Task: Create in the project ZoomTech an epic 'ITIL Implementation'.
Action: Mouse moved to (129, 191)
Screenshot: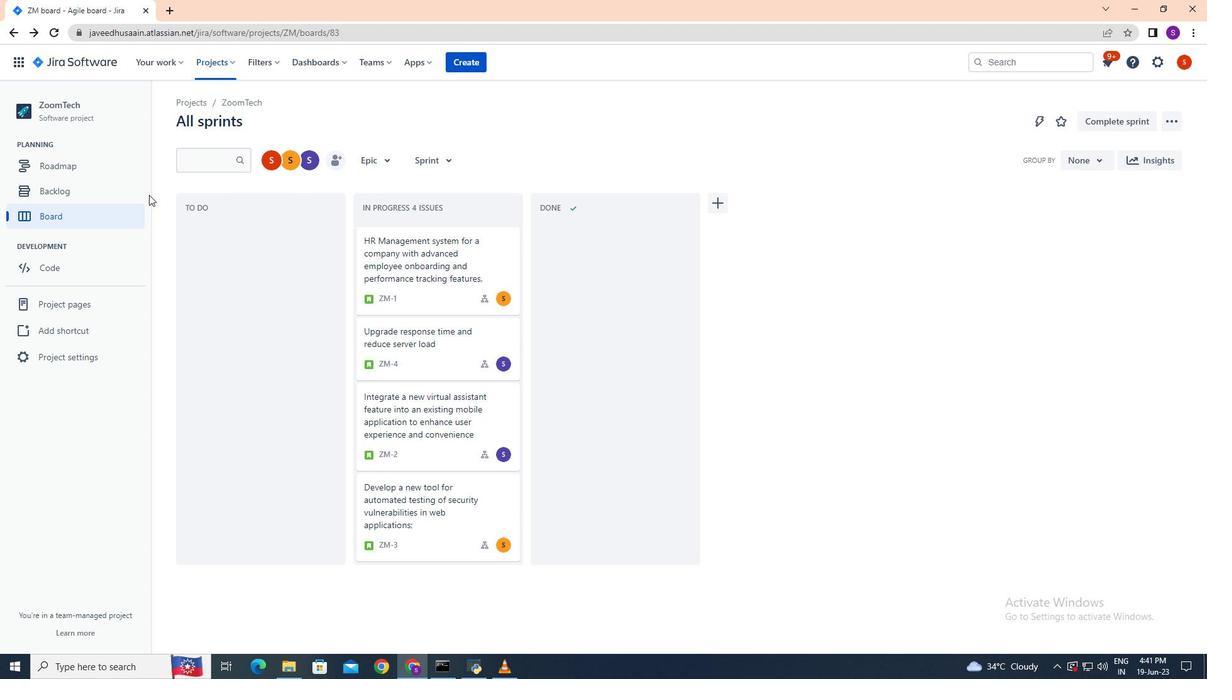 
Action: Mouse pressed left at (129, 191)
Screenshot: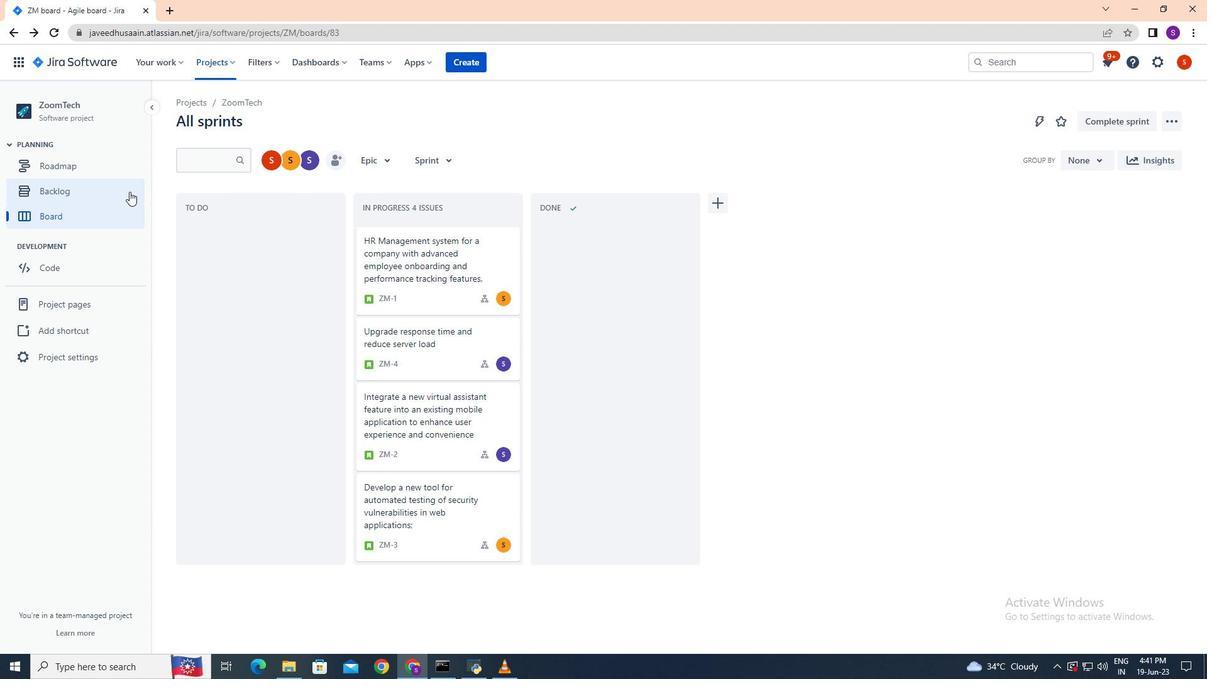 
Action: Mouse moved to (366, 156)
Screenshot: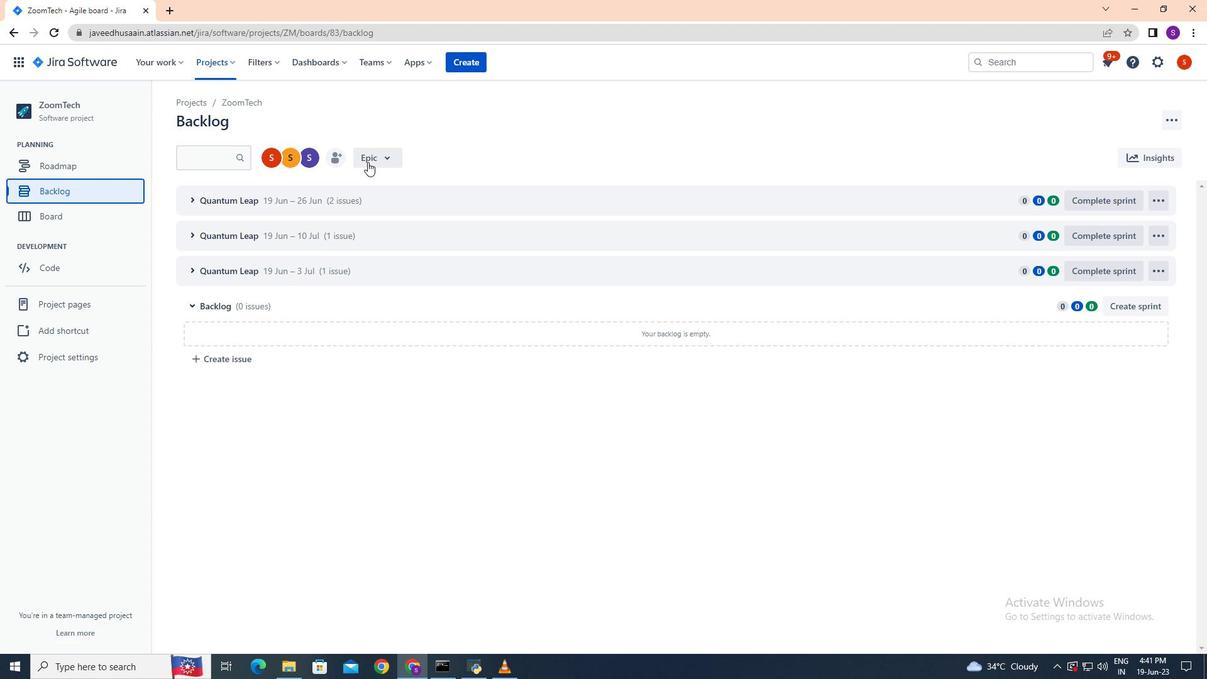 
Action: Mouse pressed left at (366, 156)
Screenshot: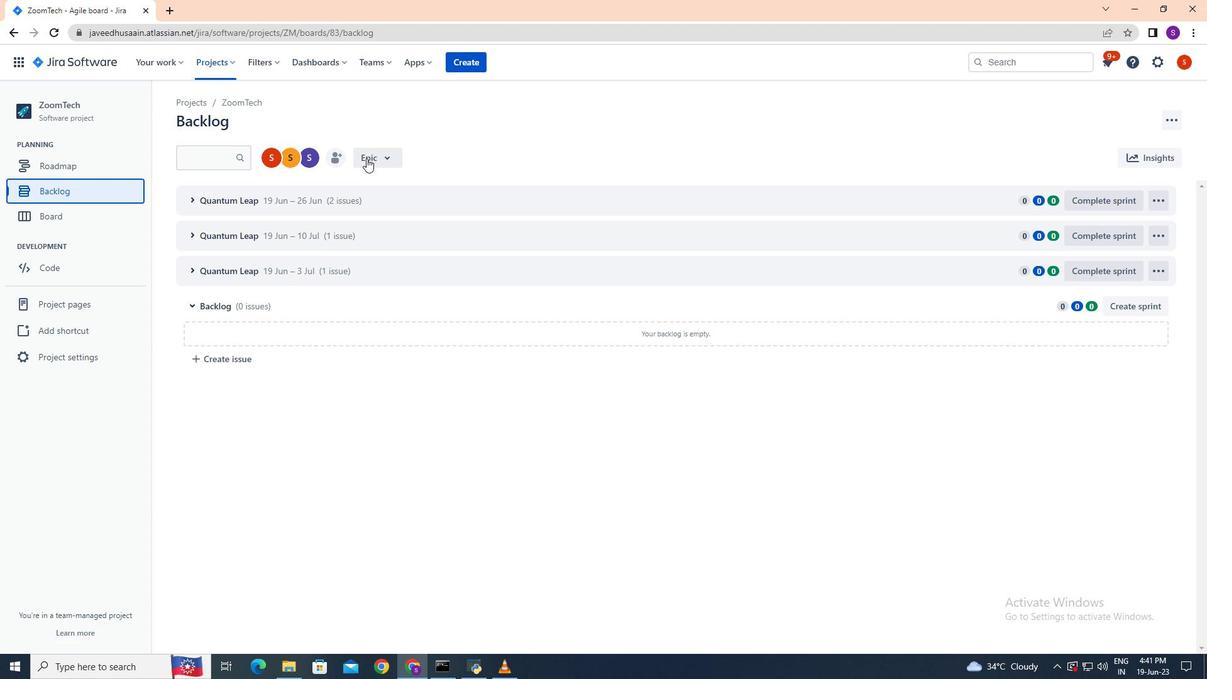 
Action: Mouse moved to (366, 249)
Screenshot: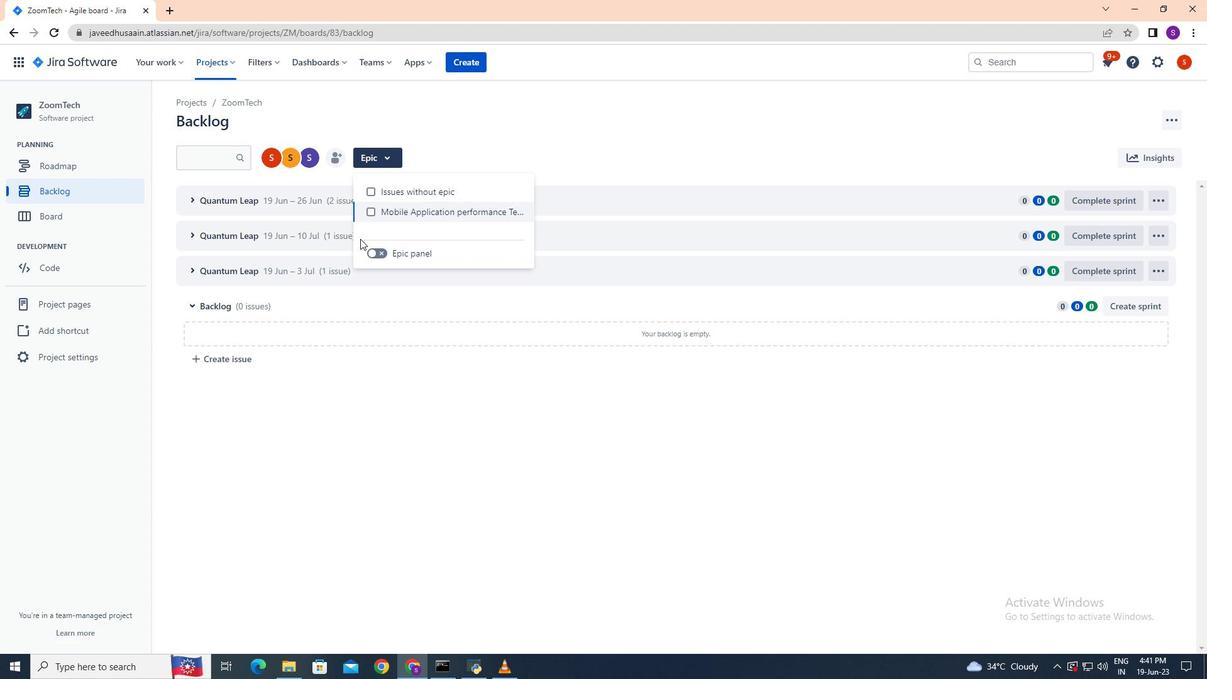 
Action: Mouse pressed left at (366, 249)
Screenshot: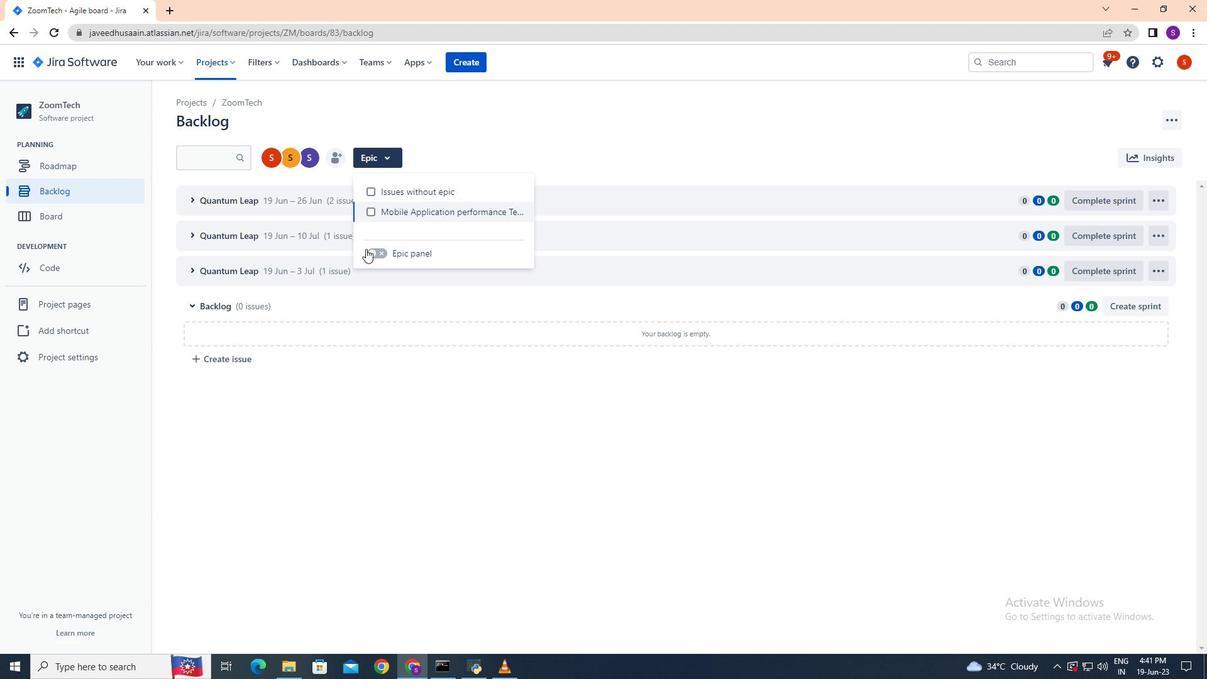 
Action: Mouse moved to (270, 300)
Screenshot: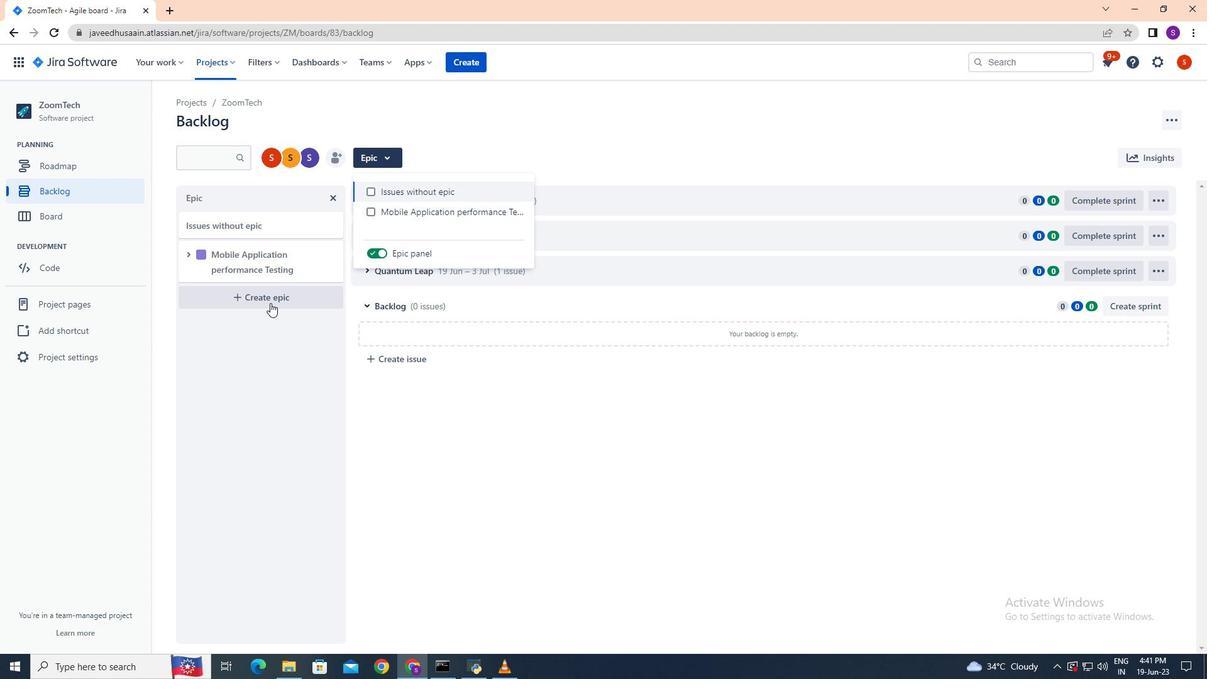 
Action: Mouse pressed left at (270, 300)
Screenshot: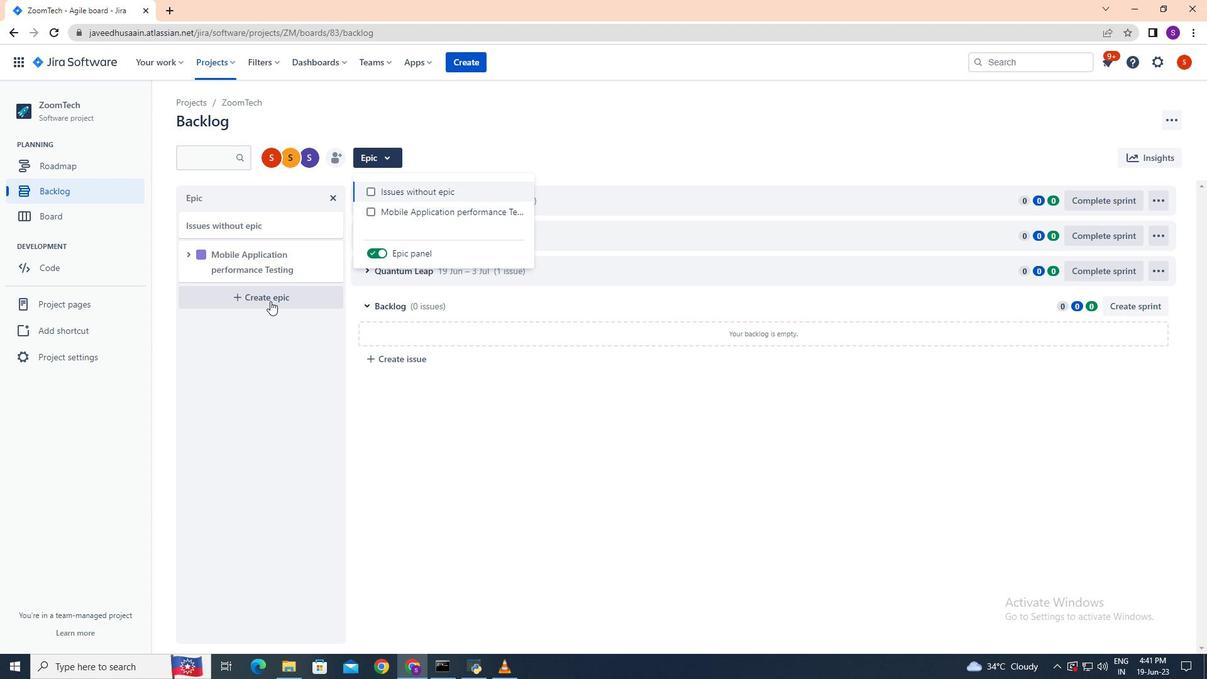 
Action: Key pressed <Key.shift><Key.shift><Key.shift><Key.shift><Key.shift><Key.shift><Key.shift><Key.shift><Key.shift><Key.shift><Key.shift><Key.shift><Key.shift><Key.shift><Key.shift><Key.shift><Key.shift><Key.shift><Key.shift><Key.shift><Key.shift><Key.shift><Key.shift><Key.shift><Key.shift><Key.shift><Key.shift><Key.shift><Key.shift><Key.shift><Key.shift><Key.shift><Key.shift>ITO<Key.backspace>IL<Key.space><Key.shift>Implementation<Key.enter>
Screenshot: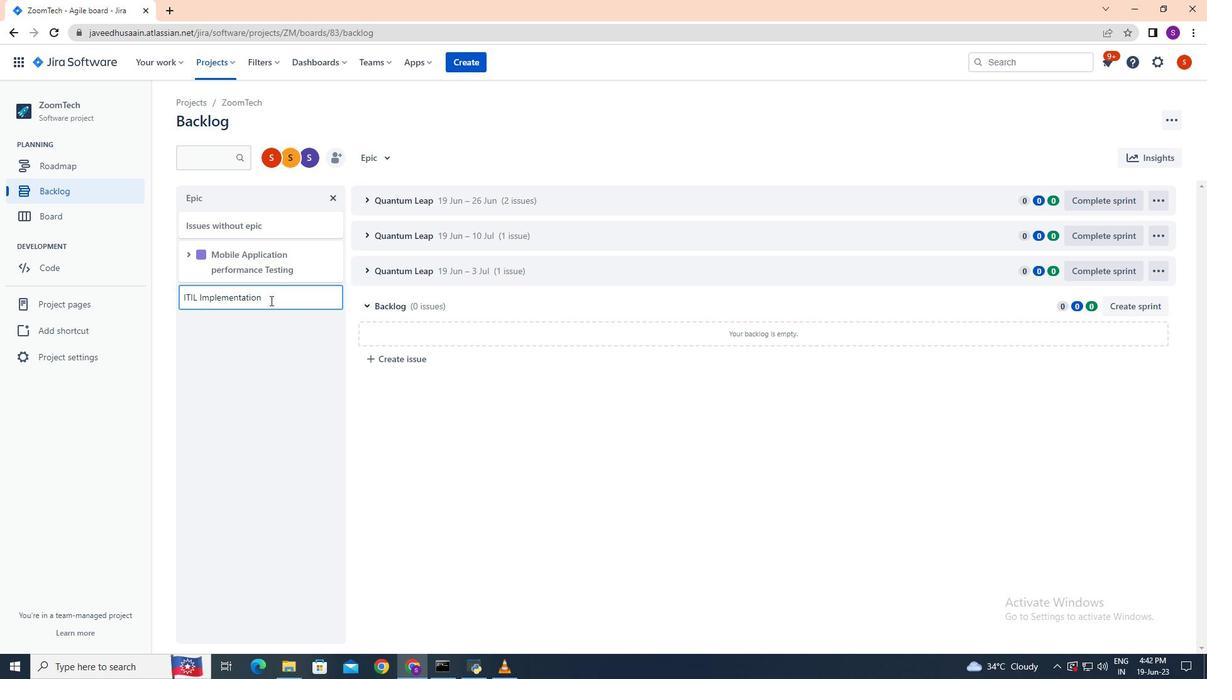 
